 Task: Create a sub task Release to Production / Go Live for the task  Implement a new cloud-based supply chain analytics system for a company in the project BlueLine , assign it to team member softage.5@softage.net and update the status of the sub task to  At Risk , set the priority of the sub task to Medium
Action: Mouse moved to (489, 329)
Screenshot: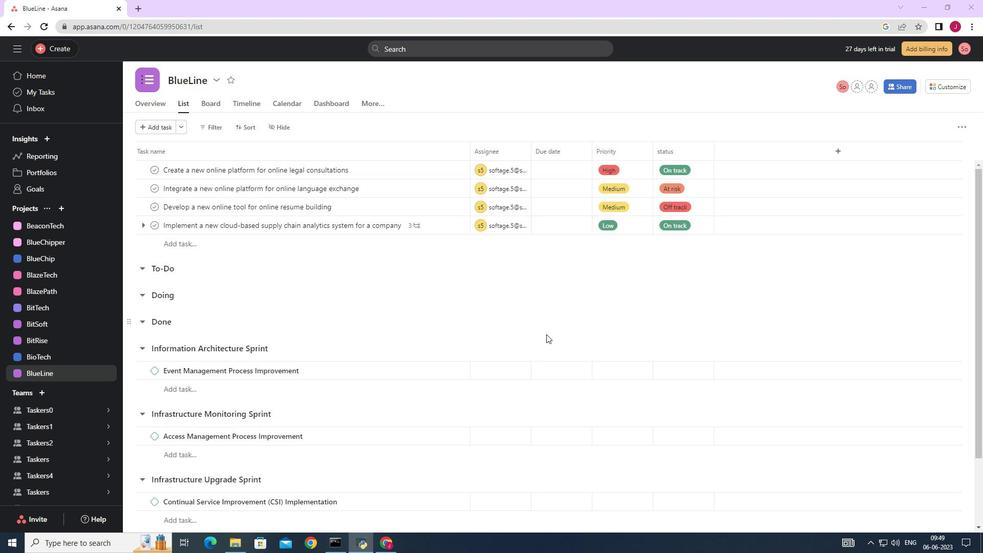 
Action: Mouse scrolled (489, 330) with delta (0, 0)
Screenshot: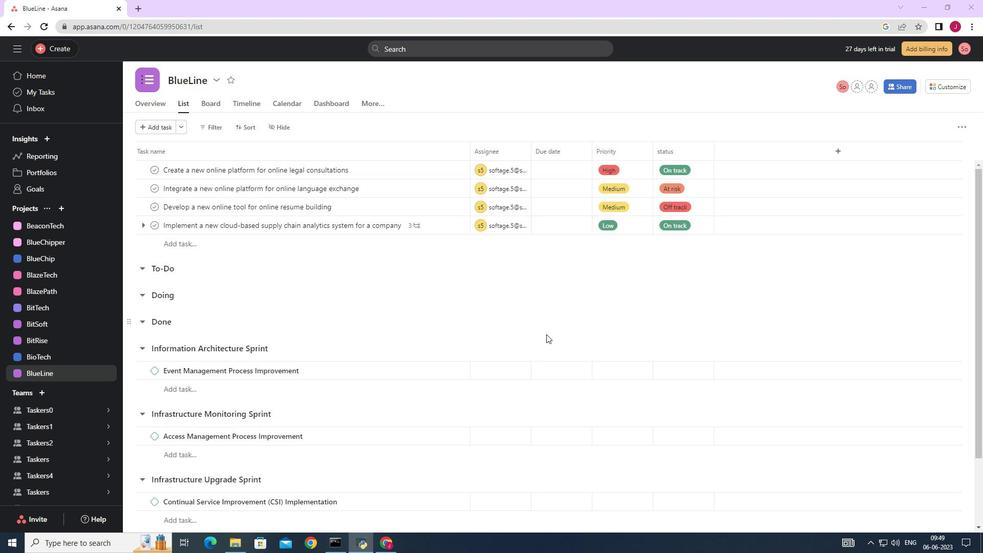 
Action: Mouse moved to (486, 329)
Screenshot: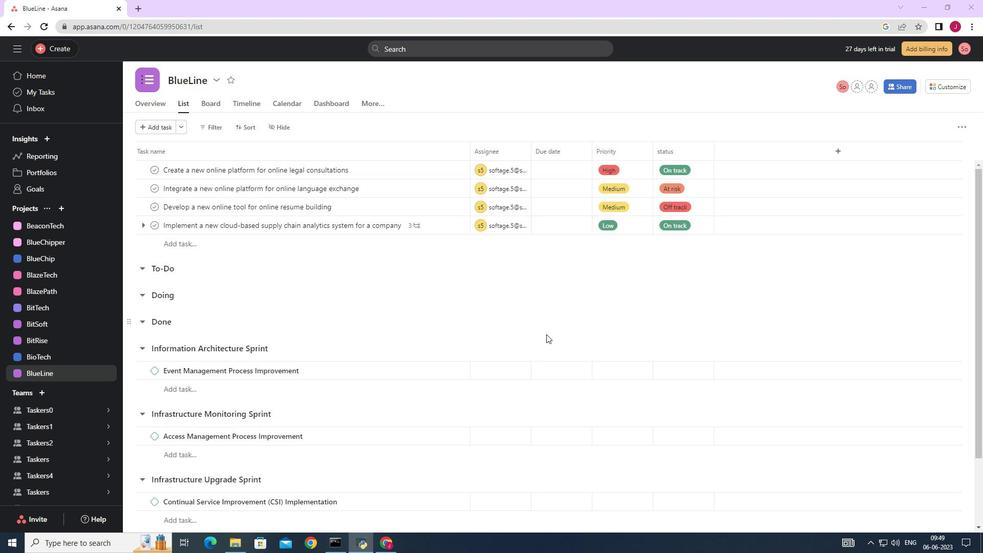 
Action: Mouse scrolled (486, 329) with delta (0, 0)
Screenshot: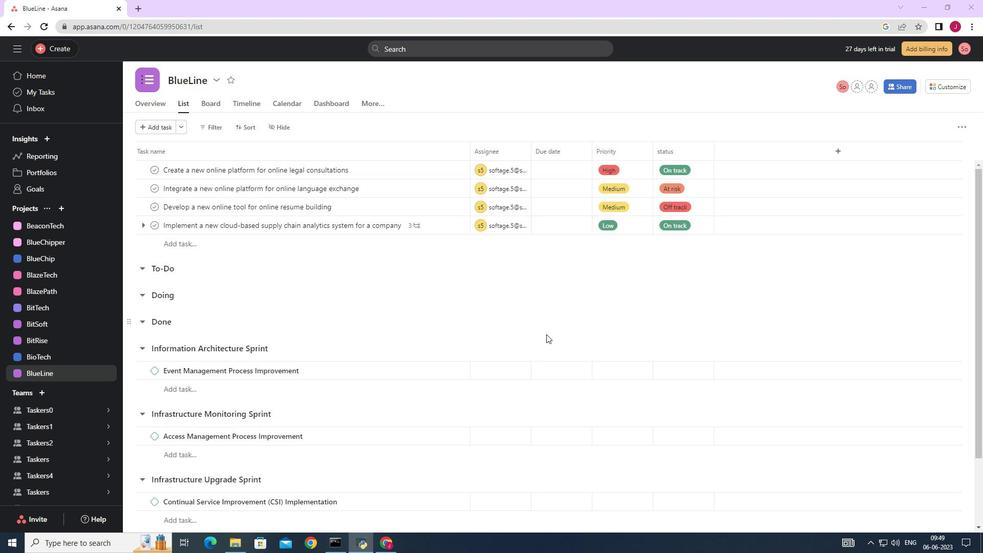 
Action: Mouse moved to (432, 228)
Screenshot: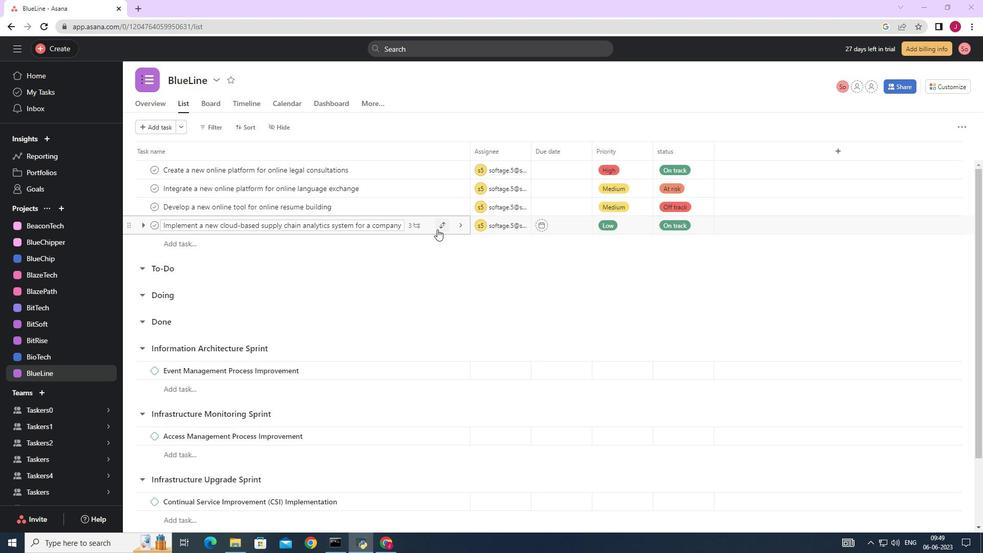 
Action: Mouse pressed left at (432, 228)
Screenshot: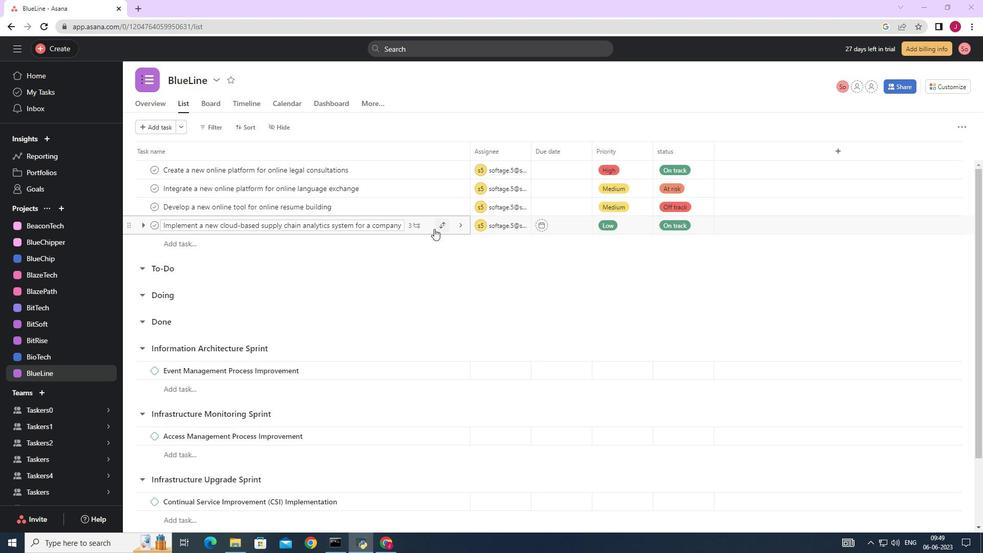 
Action: Mouse moved to (763, 341)
Screenshot: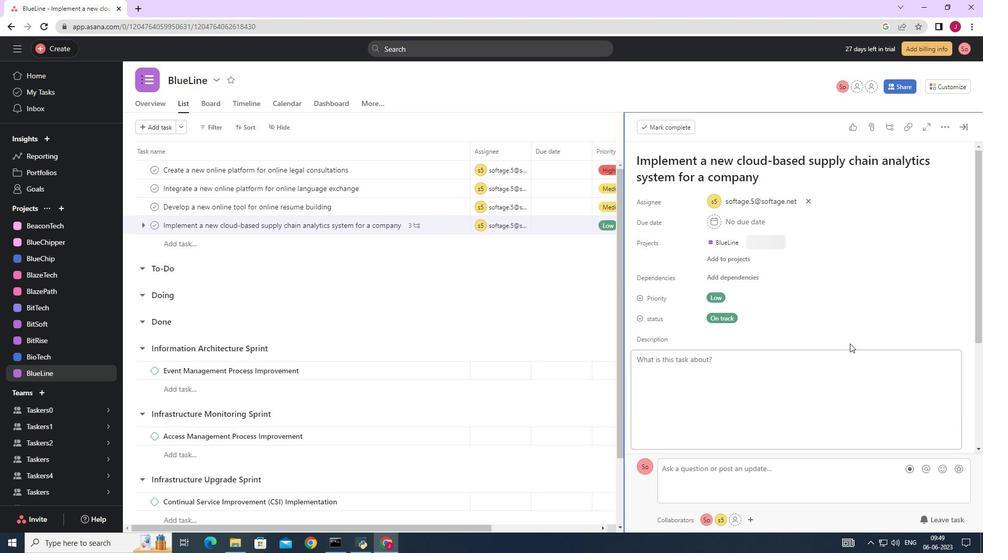 
Action: Mouse scrolled (763, 341) with delta (0, 0)
Screenshot: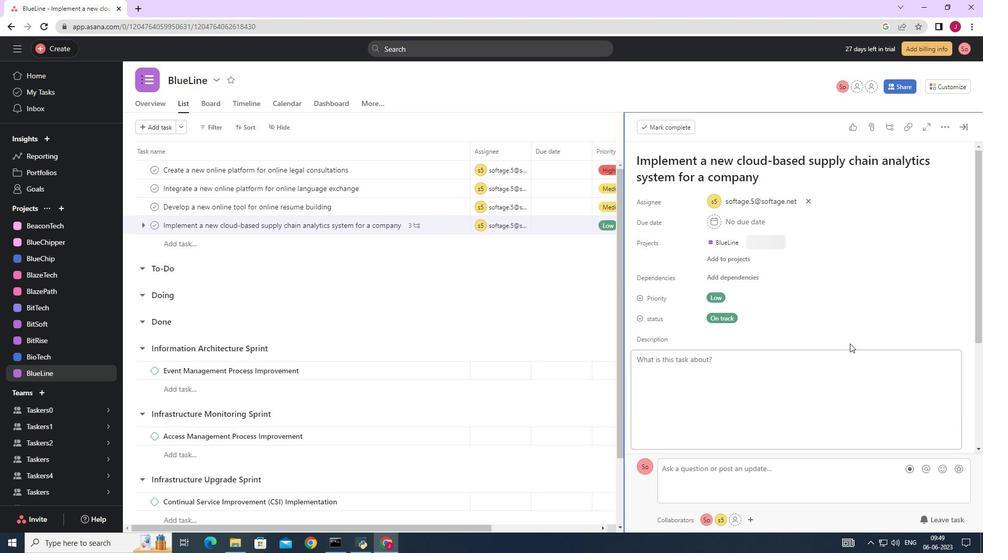 
Action: Mouse moved to (762, 341)
Screenshot: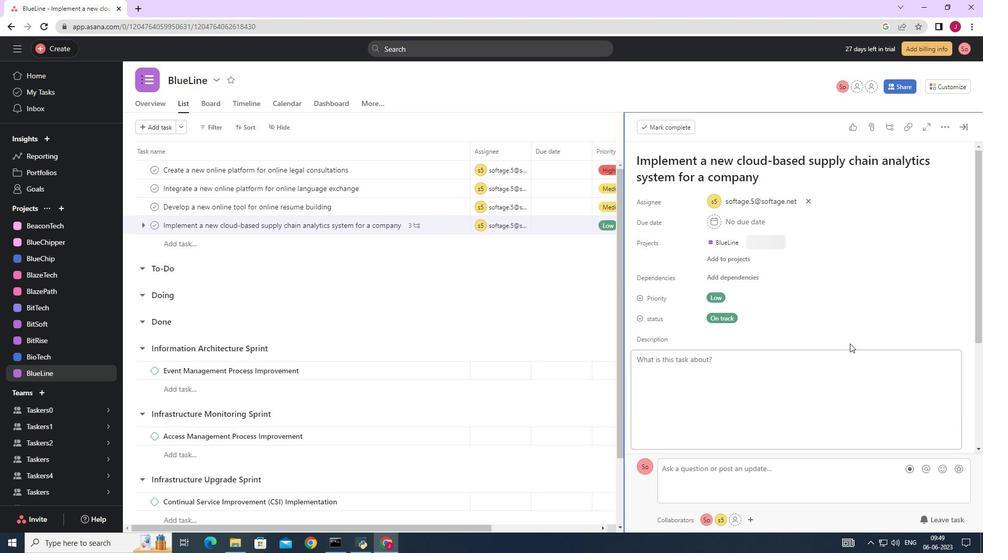 
Action: Mouse scrolled (762, 341) with delta (0, 0)
Screenshot: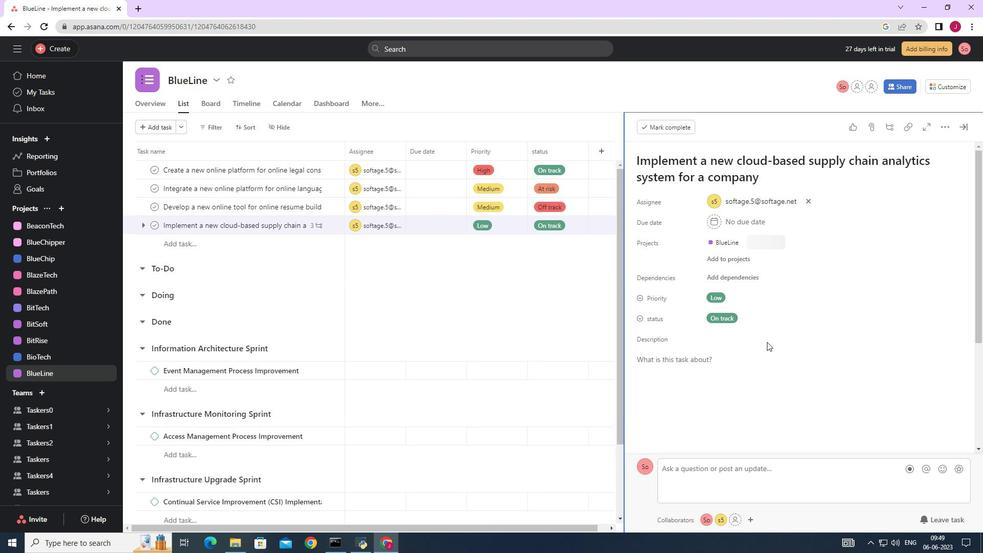 
Action: Mouse moved to (762, 341)
Screenshot: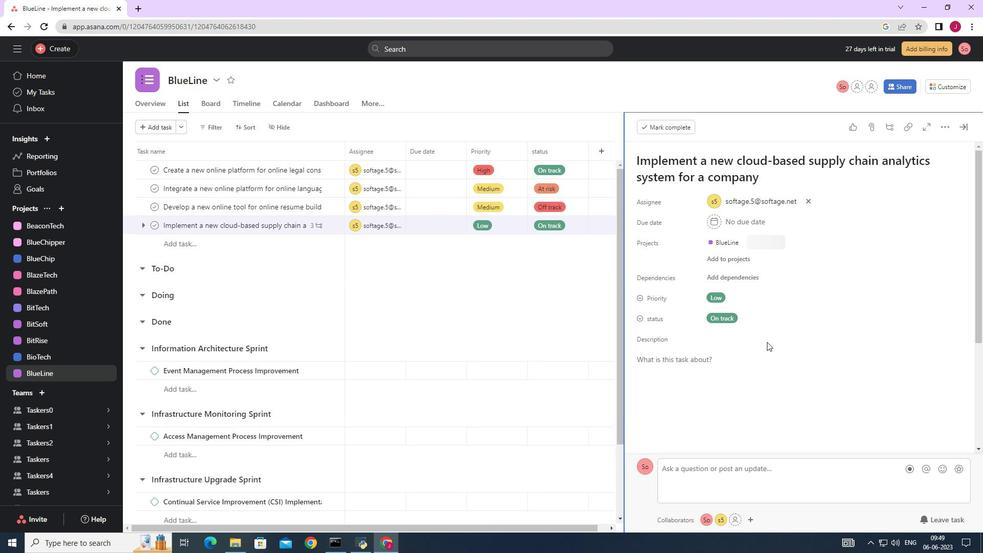 
Action: Mouse scrolled (762, 341) with delta (0, 0)
Screenshot: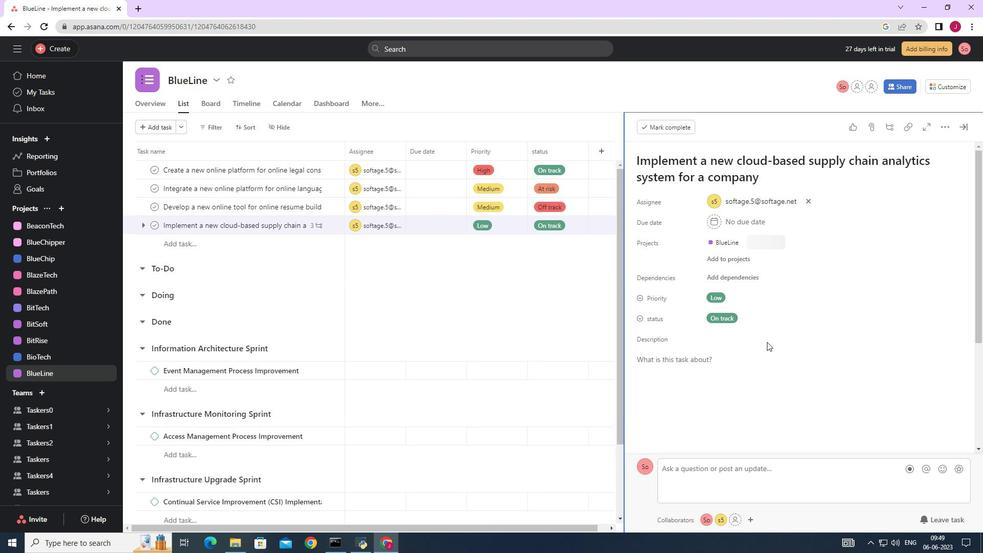 
Action: Mouse scrolled (762, 341) with delta (0, 0)
Screenshot: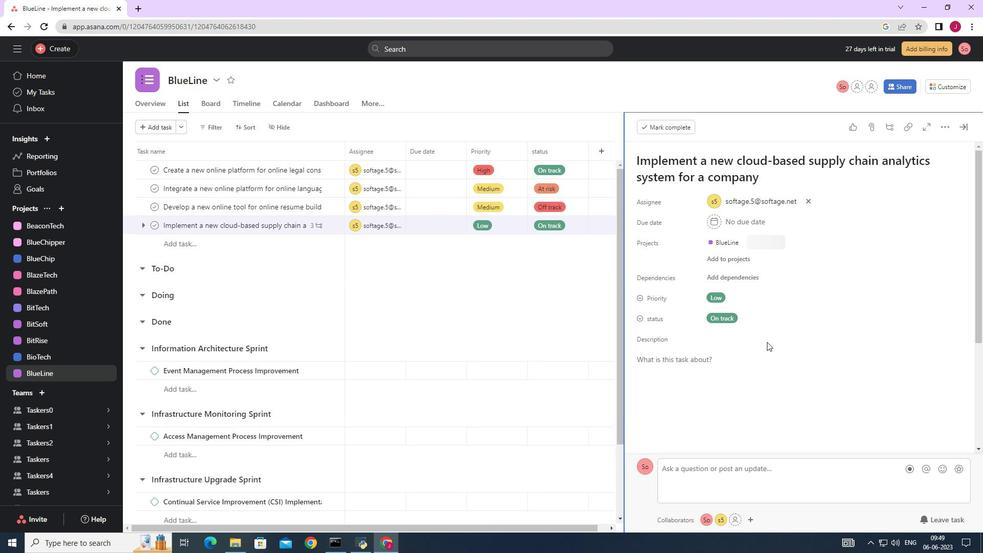 
Action: Mouse scrolled (762, 341) with delta (0, 0)
Screenshot: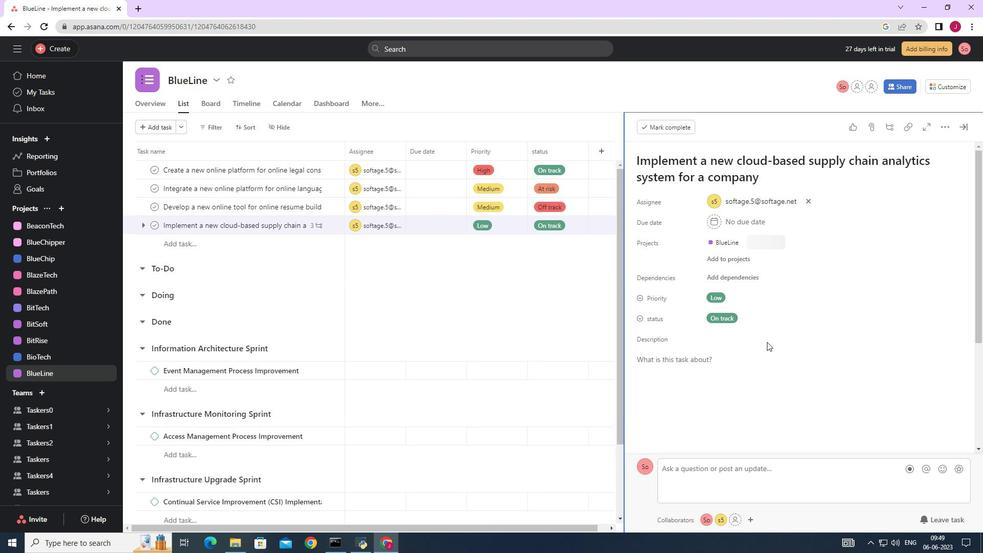 
Action: Mouse moved to (759, 343)
Screenshot: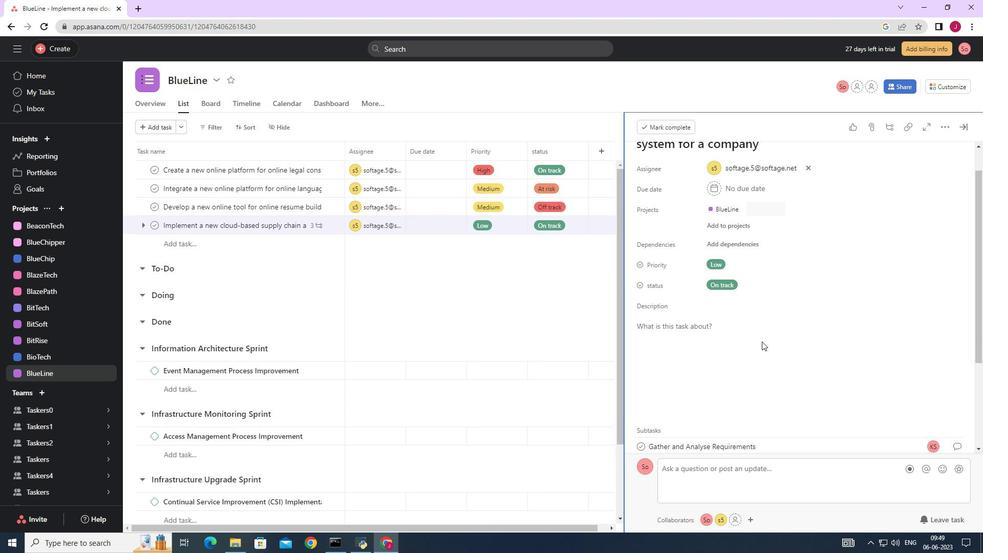 
Action: Mouse scrolled (759, 342) with delta (0, 0)
Screenshot: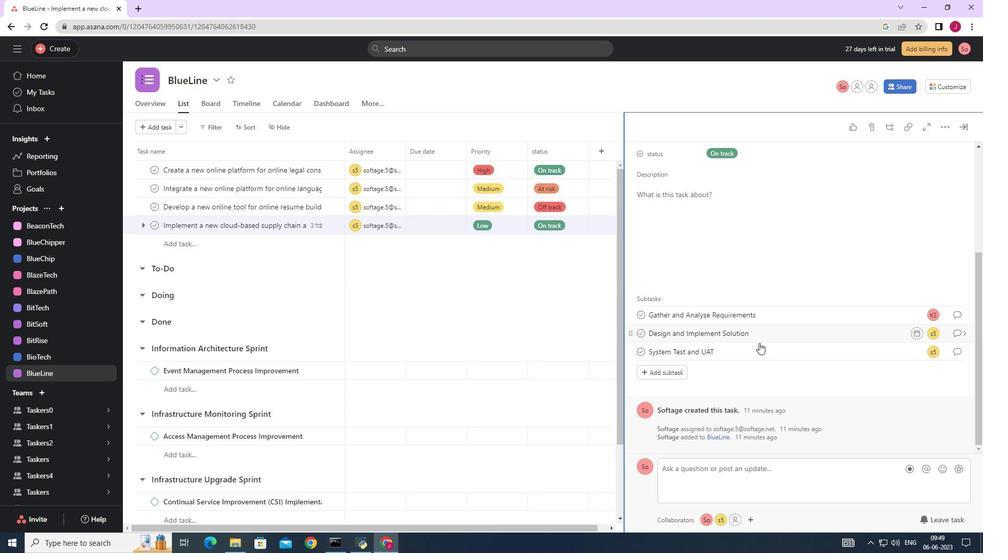 
Action: Mouse scrolled (759, 342) with delta (0, 0)
Screenshot: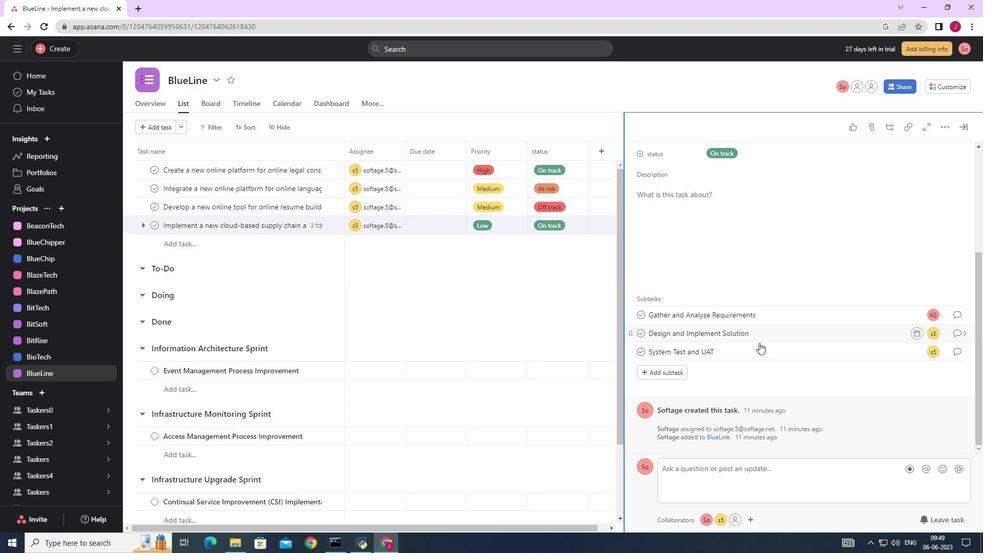 
Action: Mouse scrolled (759, 342) with delta (0, 0)
Screenshot: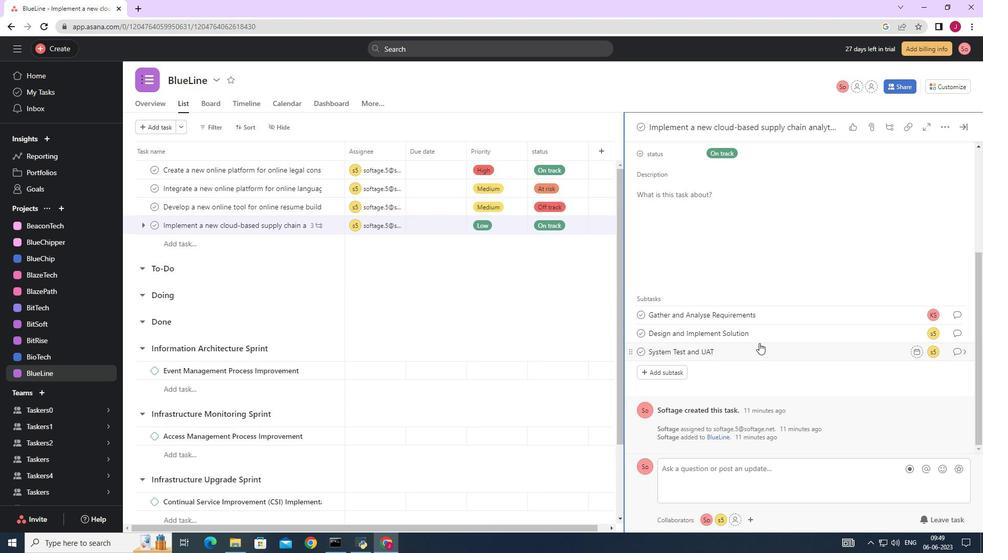 
Action: Mouse scrolled (759, 342) with delta (0, 0)
Screenshot: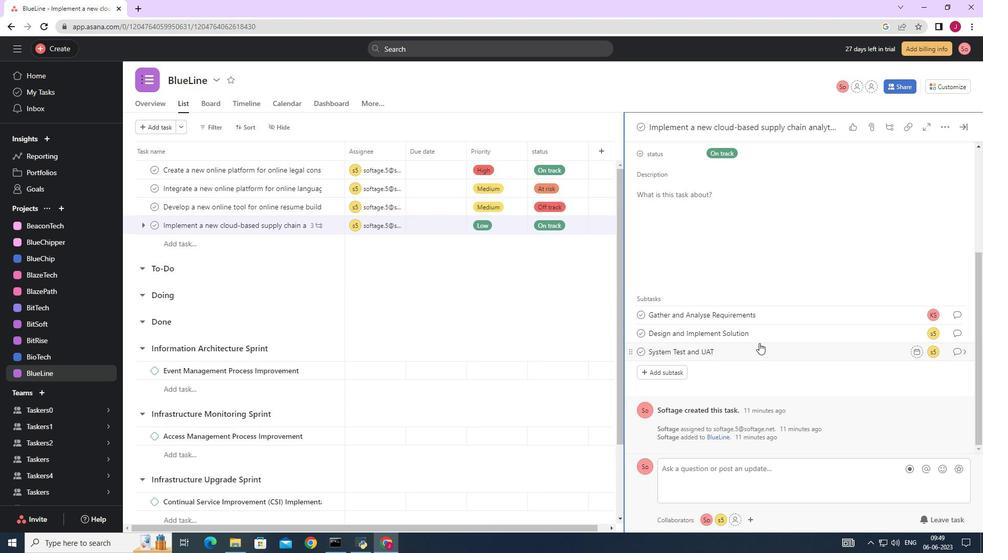 
Action: Mouse moved to (753, 347)
Screenshot: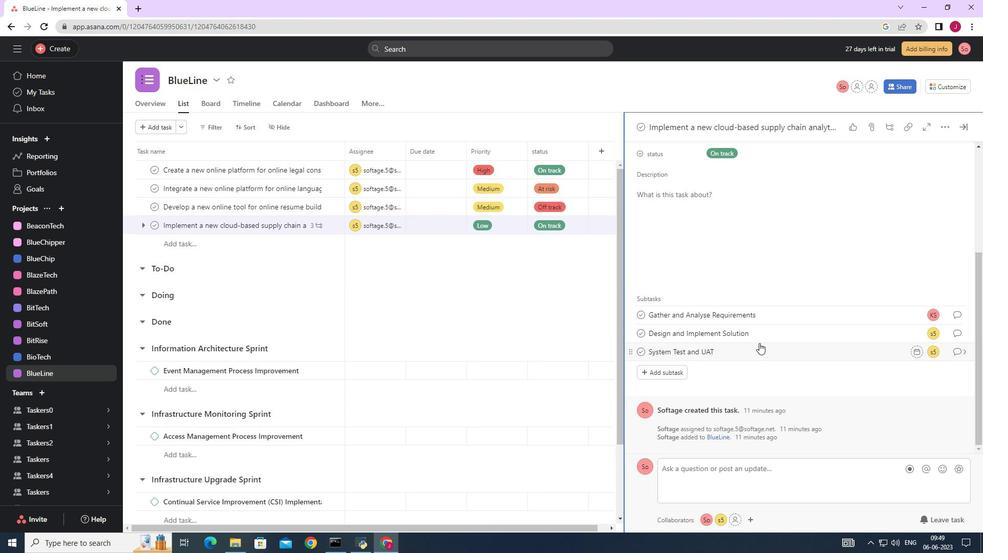 
Action: Mouse scrolled (758, 343) with delta (0, 0)
Screenshot: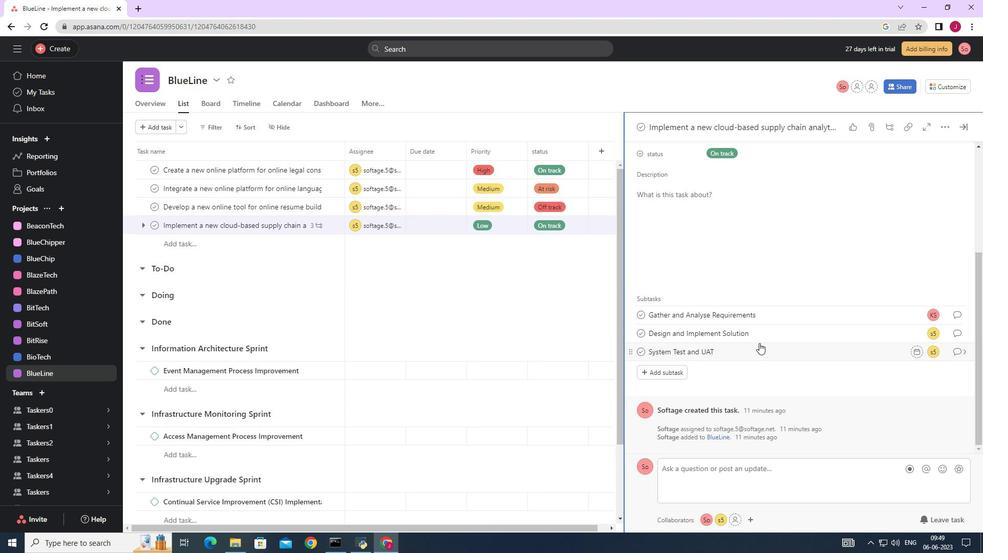 
Action: Mouse moved to (675, 373)
Screenshot: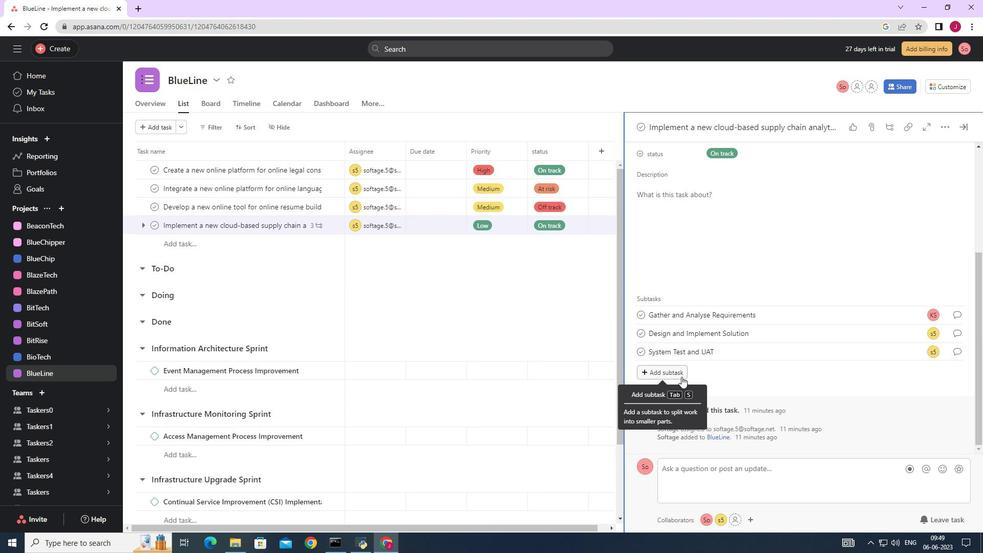 
Action: Mouse pressed left at (675, 373)
Screenshot: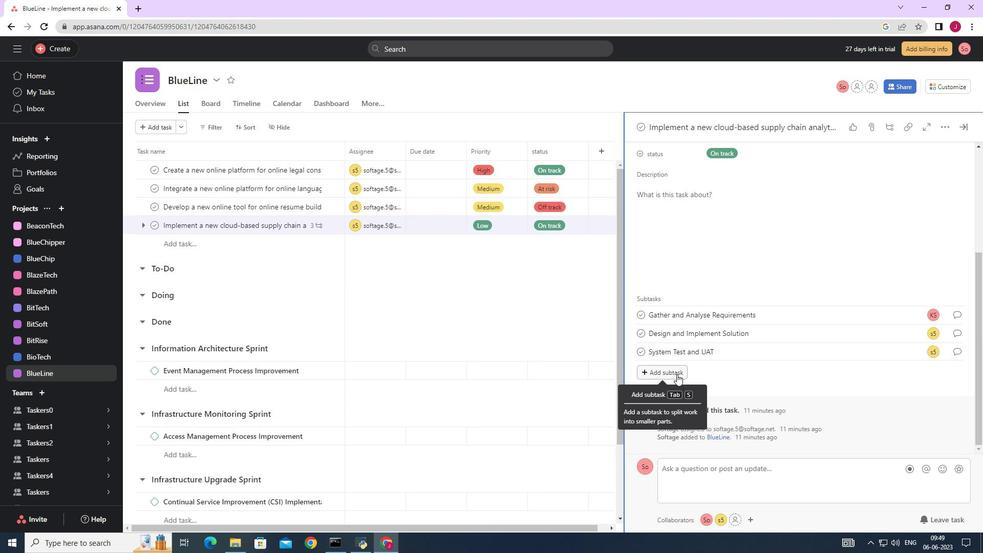 
Action: Mouse moved to (665, 354)
Screenshot: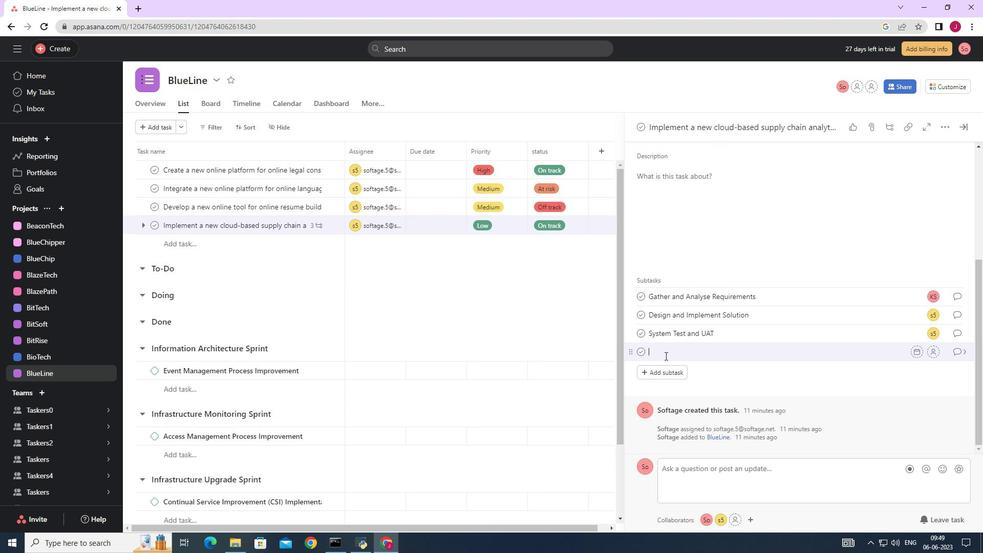 
Action: Mouse pressed left at (665, 354)
Screenshot: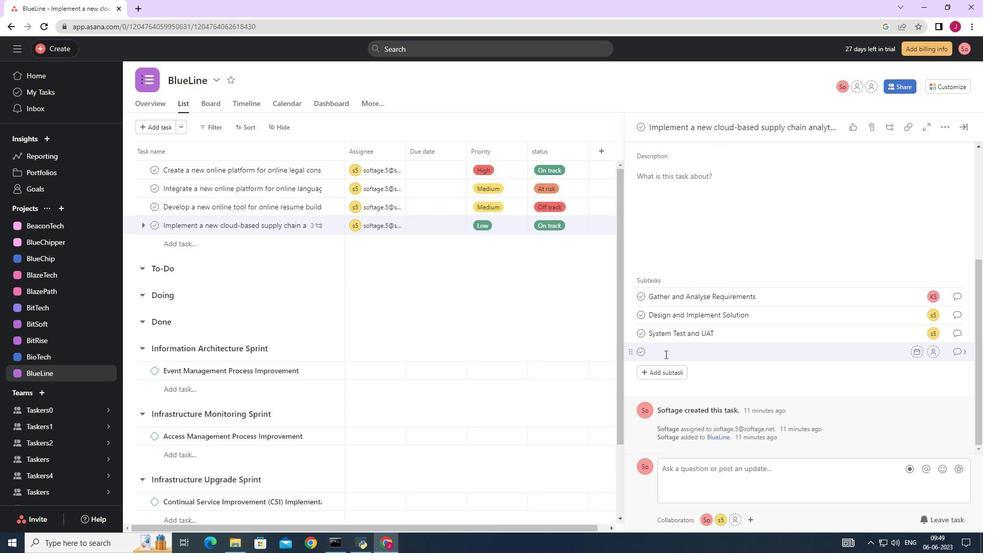 
Action: Key pressed <Key.caps_lock><Key.caps_lock>r<Key.caps_lock>EK<Key.backspace>LEASE<Key.space>TO<Key.space>PRODUCTION<Key.space>/<Key.space><Key.caps_lock>g<Key.caps_lock>O<Key.space><Key.caps_lock>l<Key.caps_lock>IVE
Screenshot: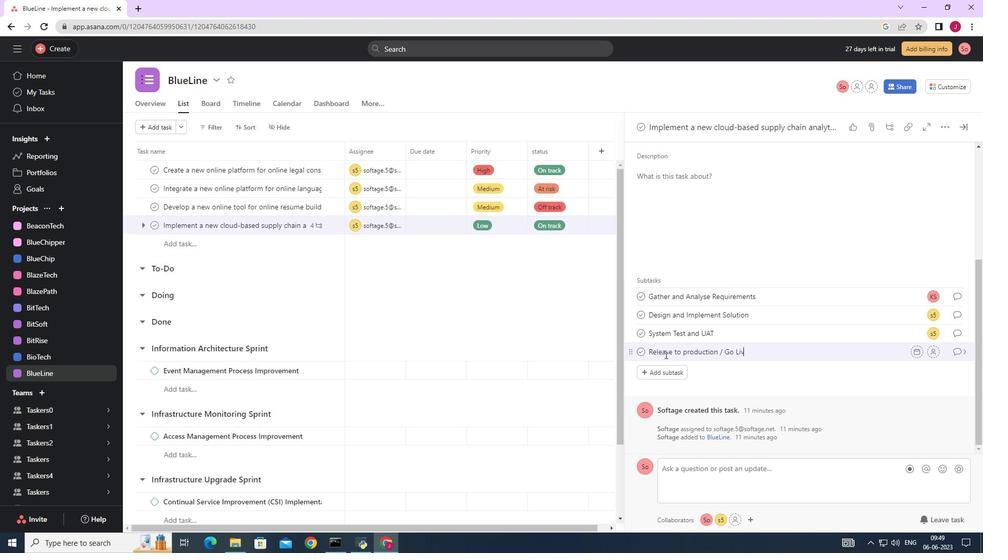 
Action: Mouse moved to (937, 353)
Screenshot: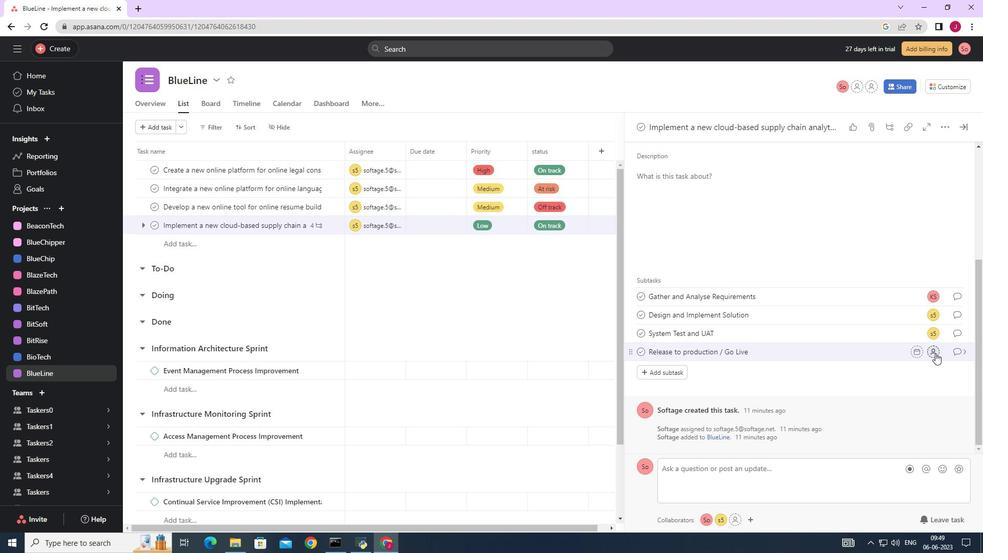 
Action: Mouse pressed left at (937, 353)
Screenshot: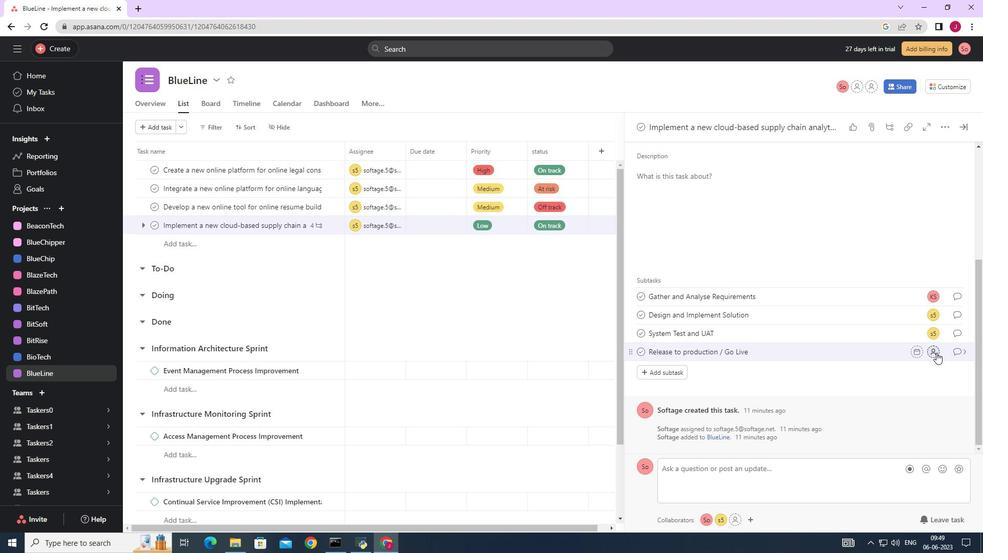 
Action: Mouse moved to (777, 391)
Screenshot: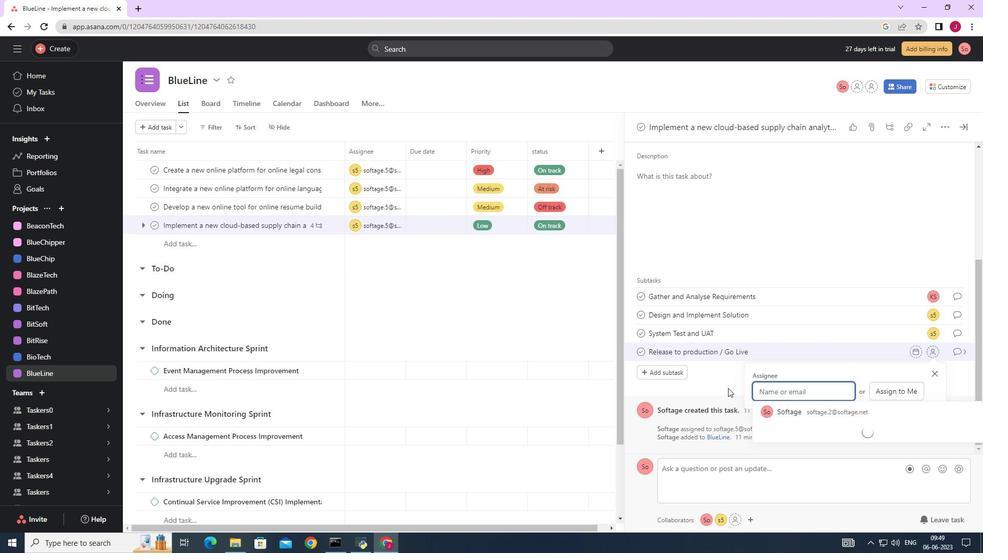 
Action: Key pressed SOFTAGE.5
Screenshot: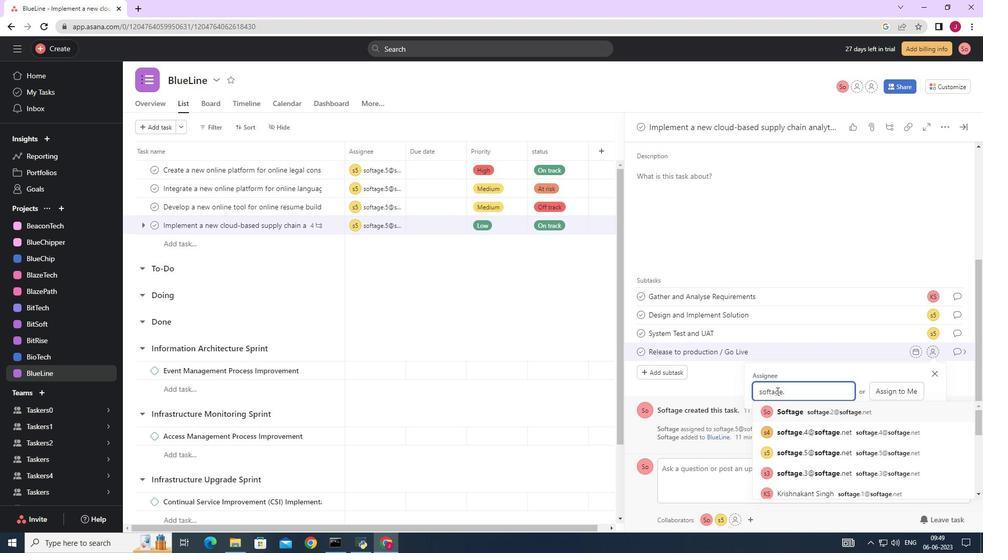
Action: Mouse moved to (804, 410)
Screenshot: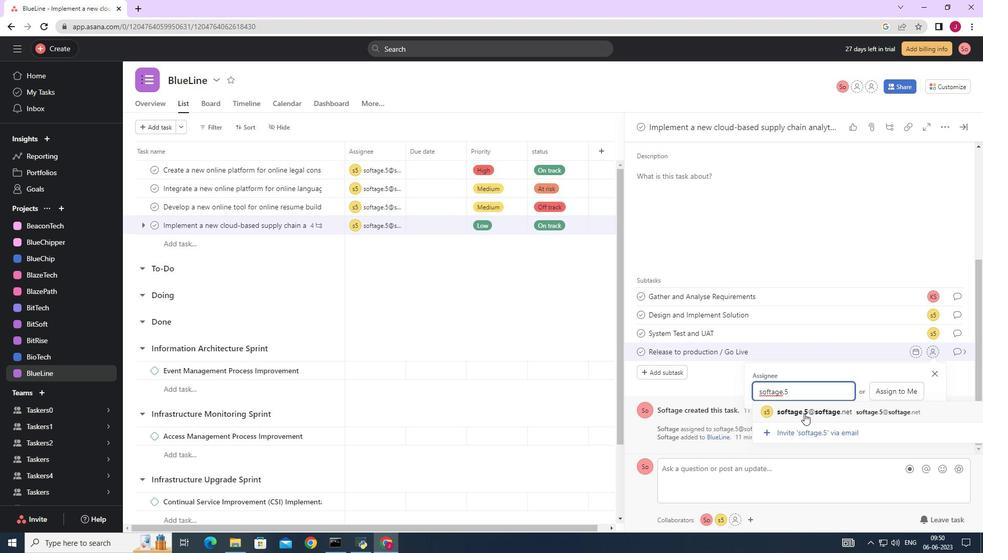
Action: Mouse pressed left at (804, 410)
Screenshot: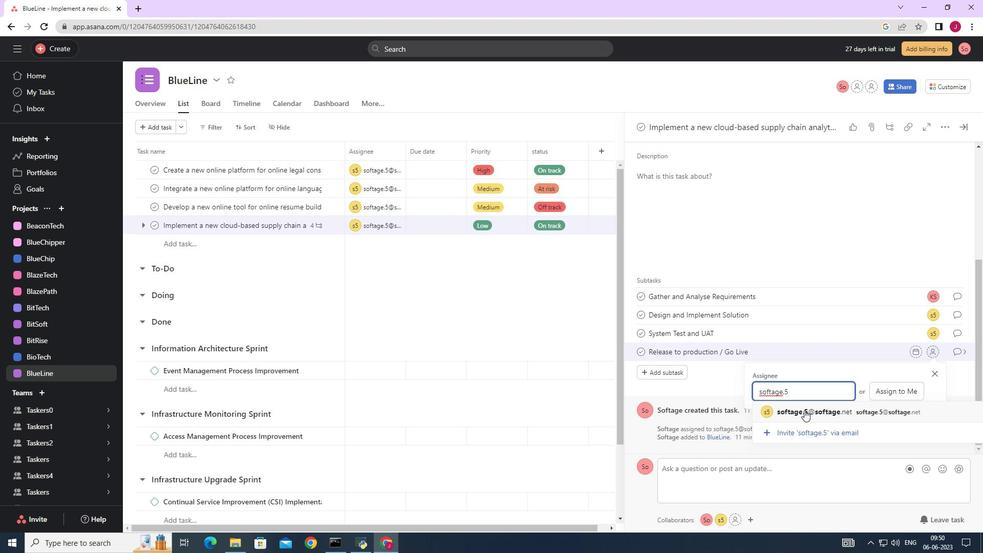
Action: Mouse moved to (965, 351)
Screenshot: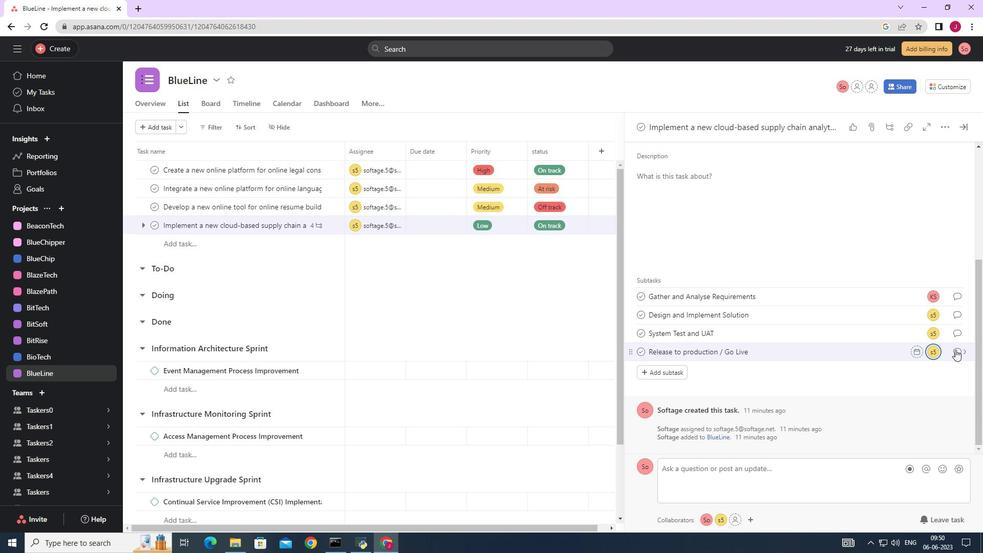 
Action: Mouse pressed left at (965, 351)
Screenshot: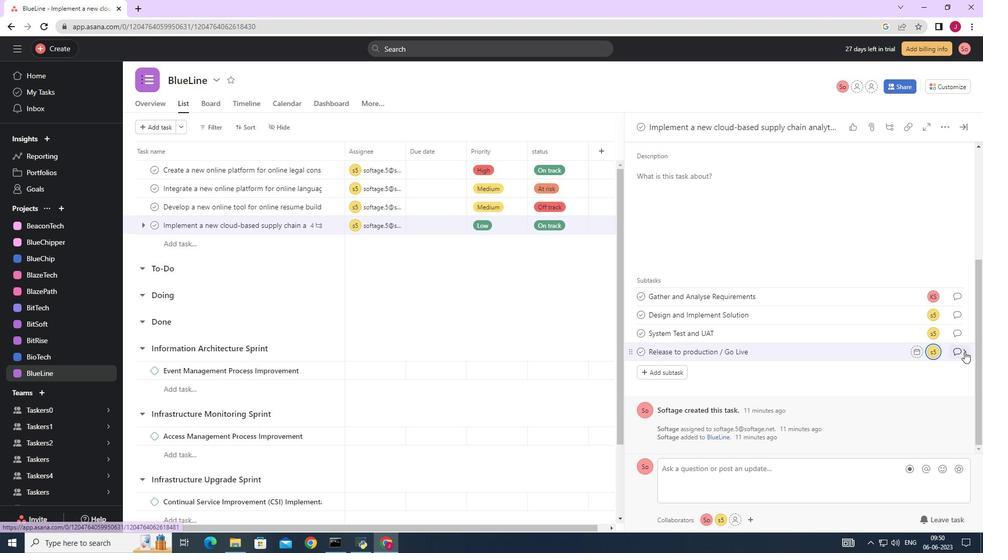 
Action: Mouse moved to (681, 273)
Screenshot: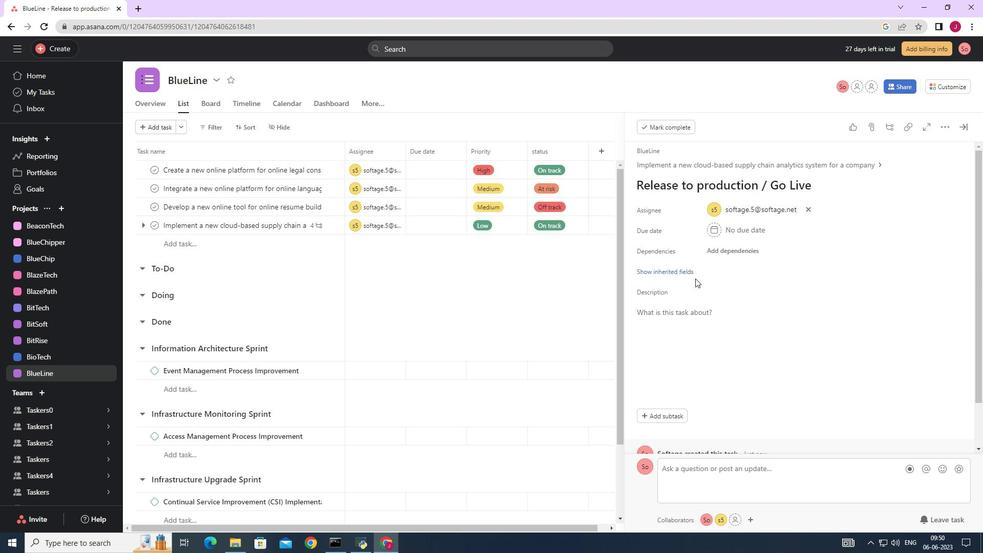 
Action: Mouse pressed left at (681, 273)
Screenshot: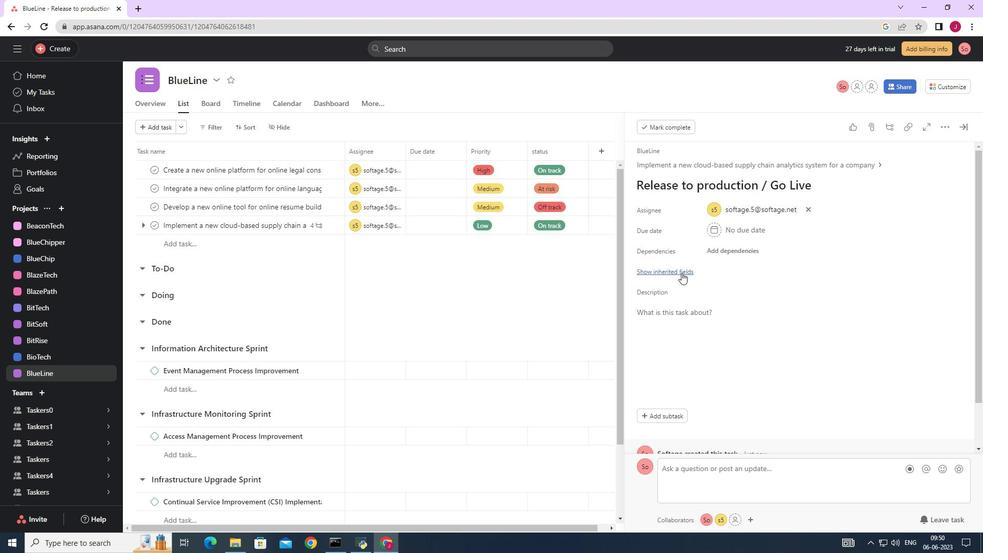 
Action: Mouse moved to (713, 291)
Screenshot: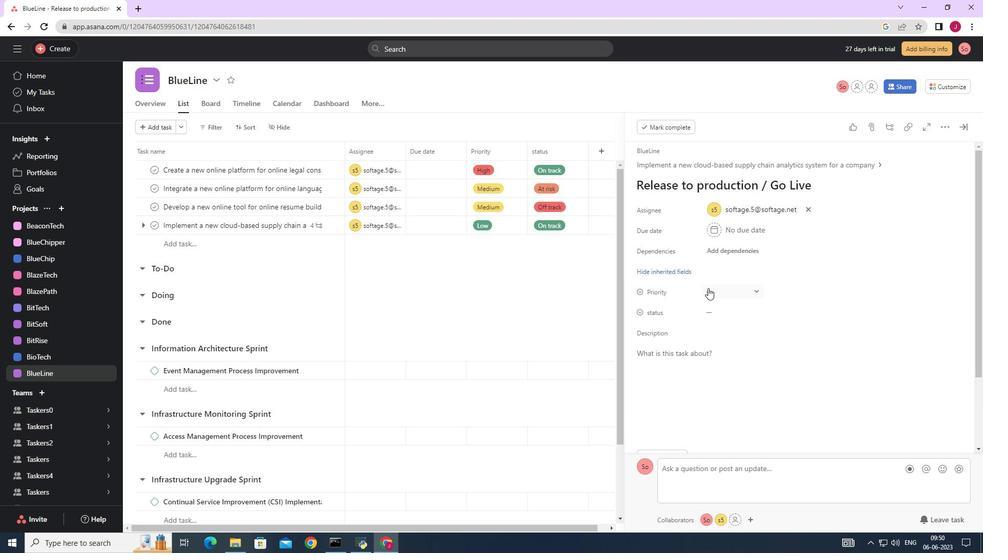 
Action: Mouse pressed left at (713, 291)
Screenshot: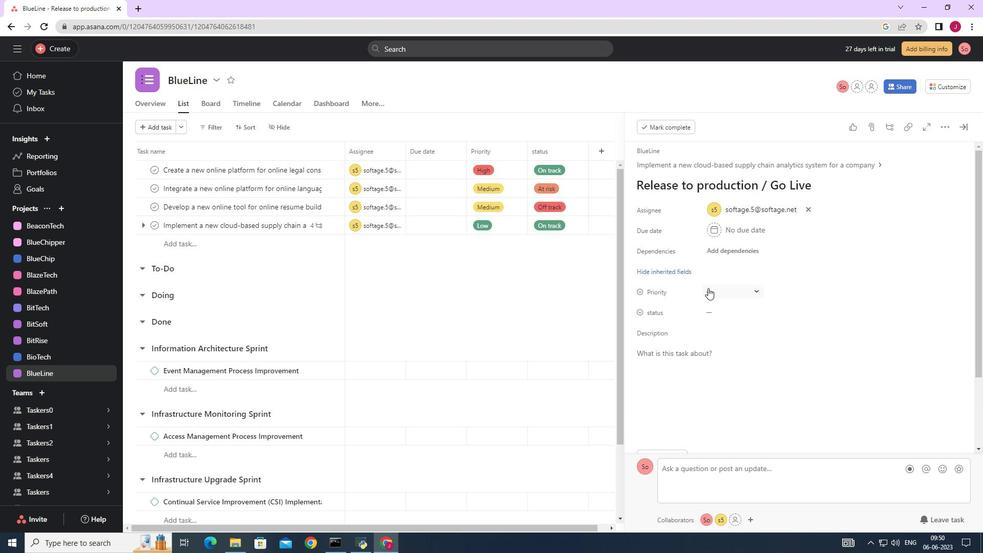 
Action: Mouse moved to (736, 345)
Screenshot: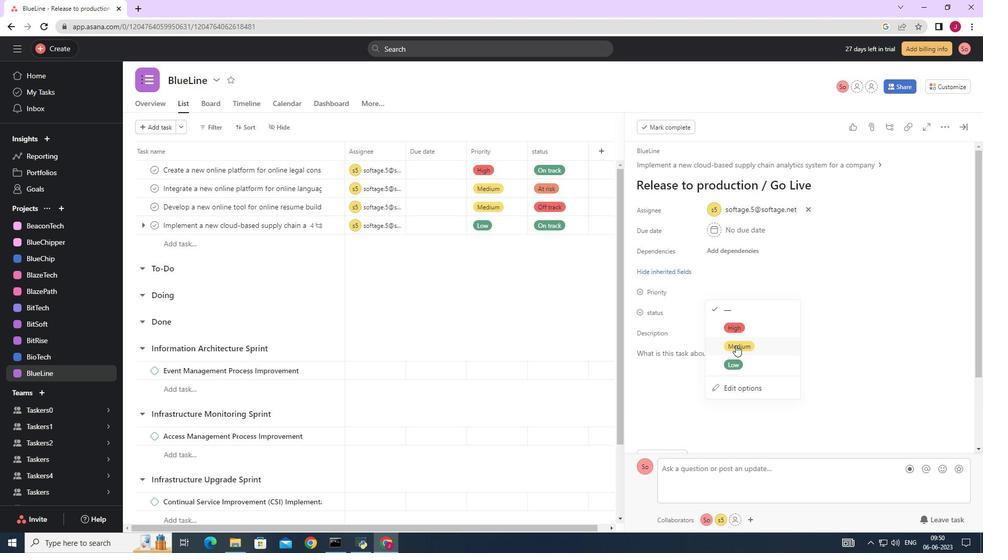 
Action: Mouse pressed left at (736, 345)
Screenshot: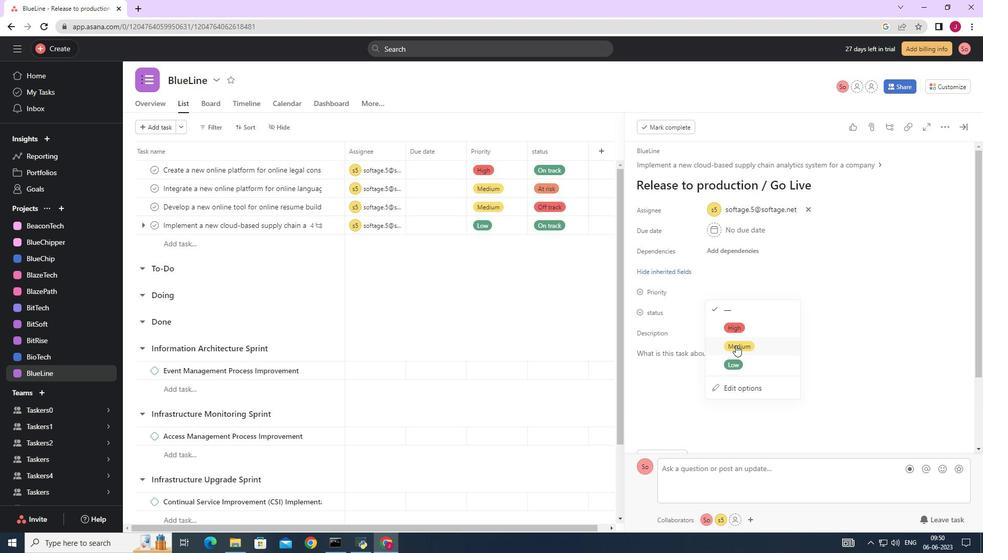 
Action: Mouse moved to (712, 313)
Screenshot: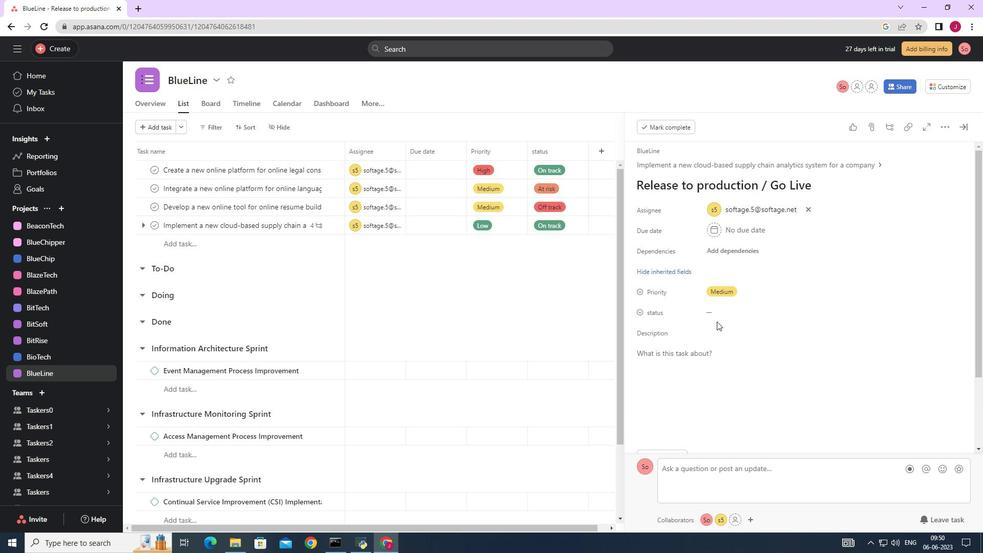 
Action: Mouse pressed left at (712, 313)
Screenshot: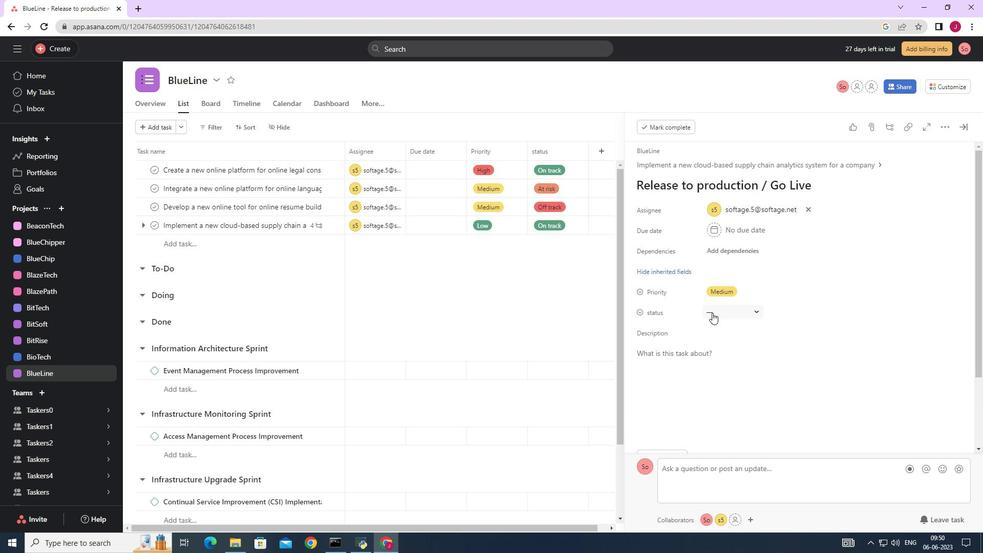 
Action: Mouse moved to (736, 385)
Screenshot: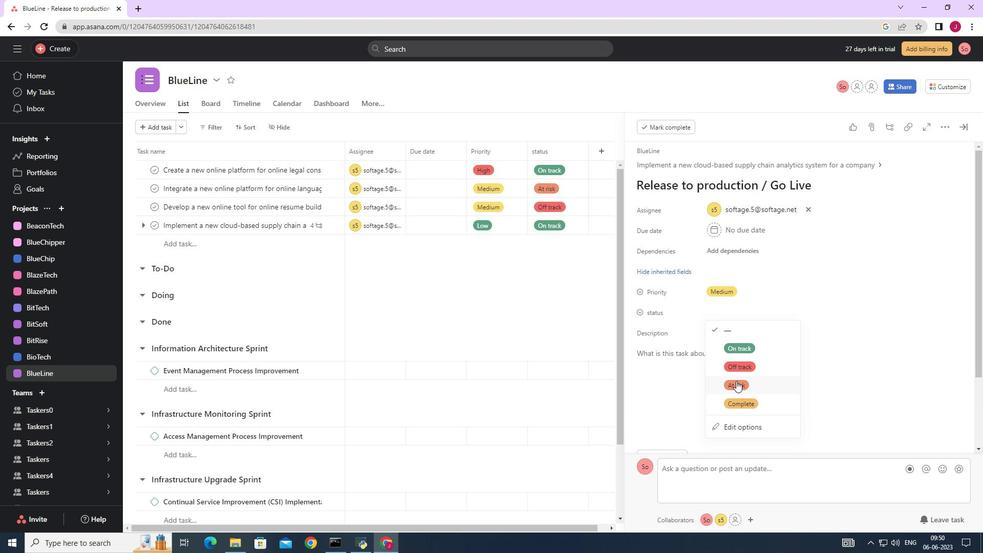 
Action: Mouse pressed left at (736, 385)
Screenshot: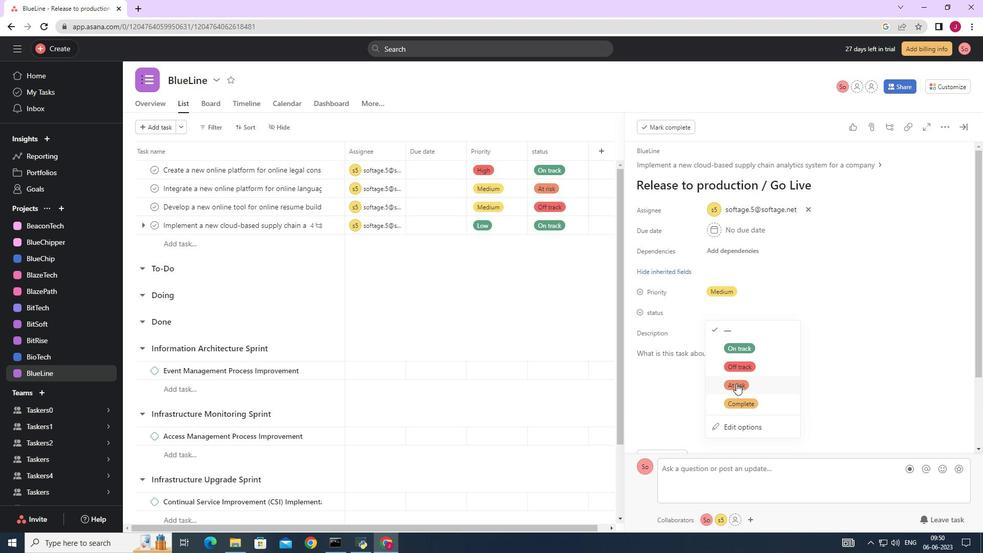 
Action: Mouse moved to (966, 125)
Screenshot: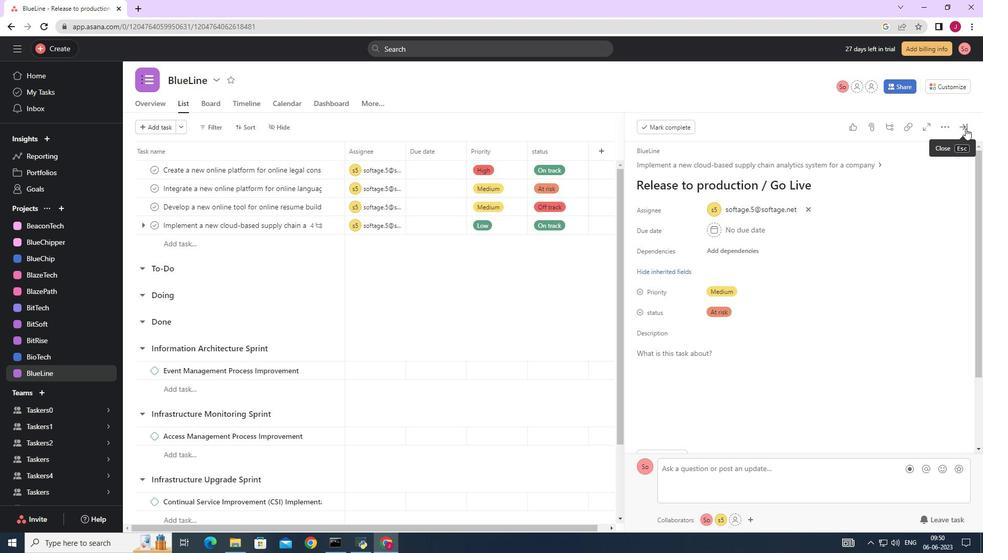 
Action: Mouse pressed left at (966, 125)
Screenshot: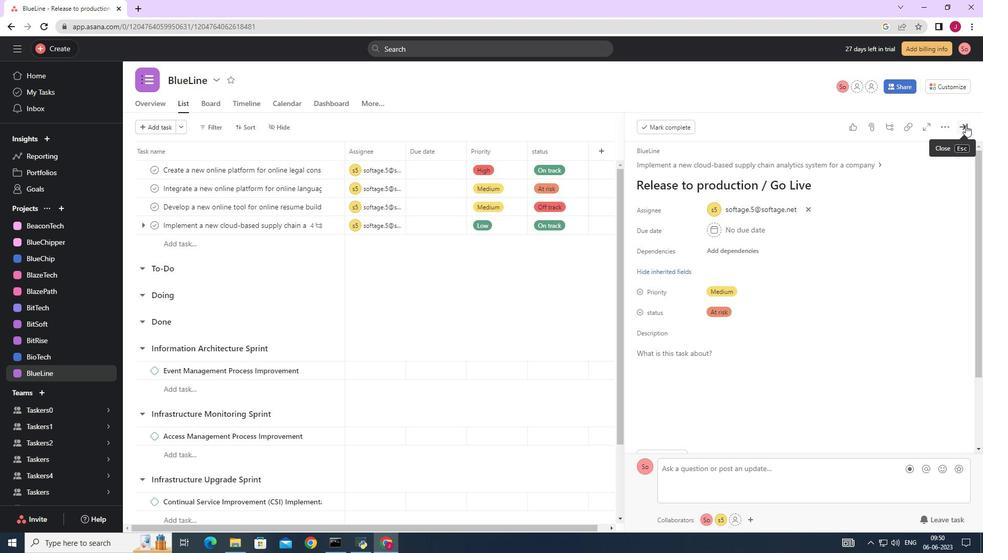 
